 Task: Add the product "Walgreens Wal-Zyr Allergy Tablets 24 Hour 10 mg (5 ct)" to cart from the store "DashMart".
Action: Mouse pressed left at (40, 72)
Screenshot: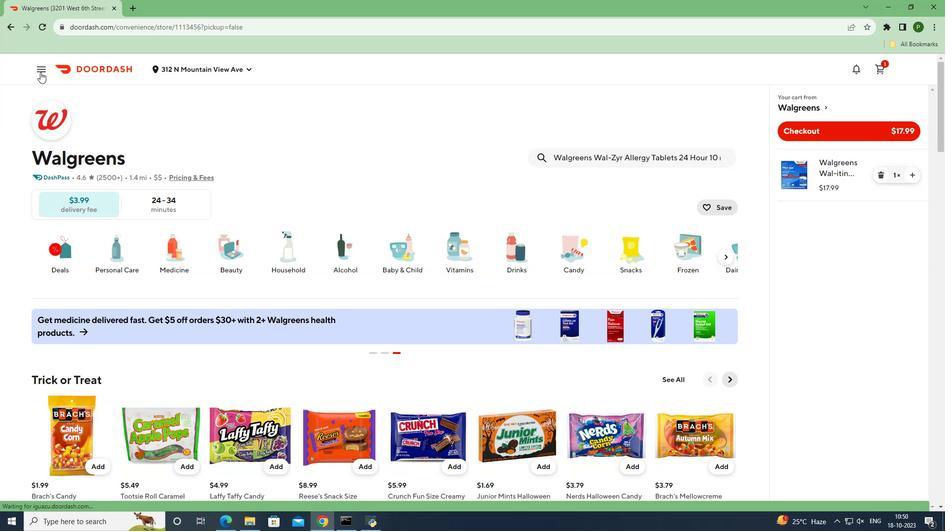 
Action: Mouse moved to (41, 136)
Screenshot: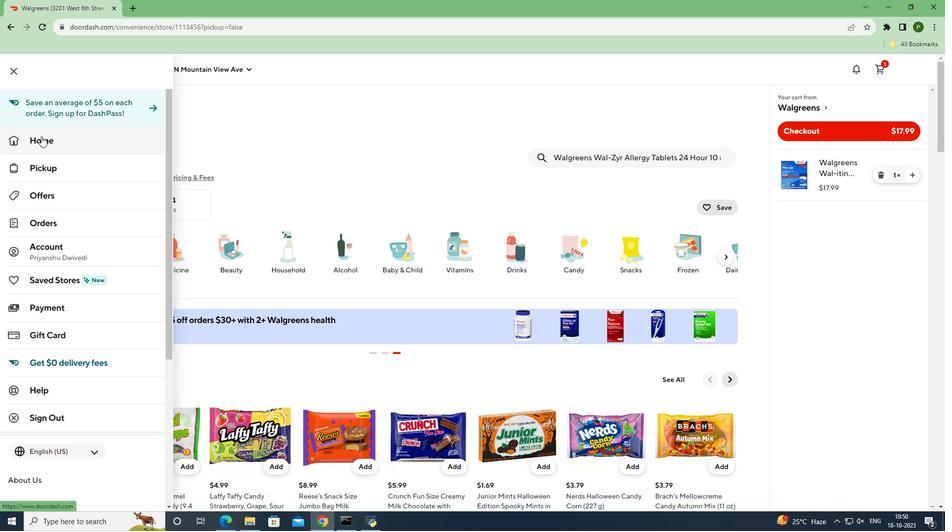 
Action: Mouse pressed left at (41, 136)
Screenshot: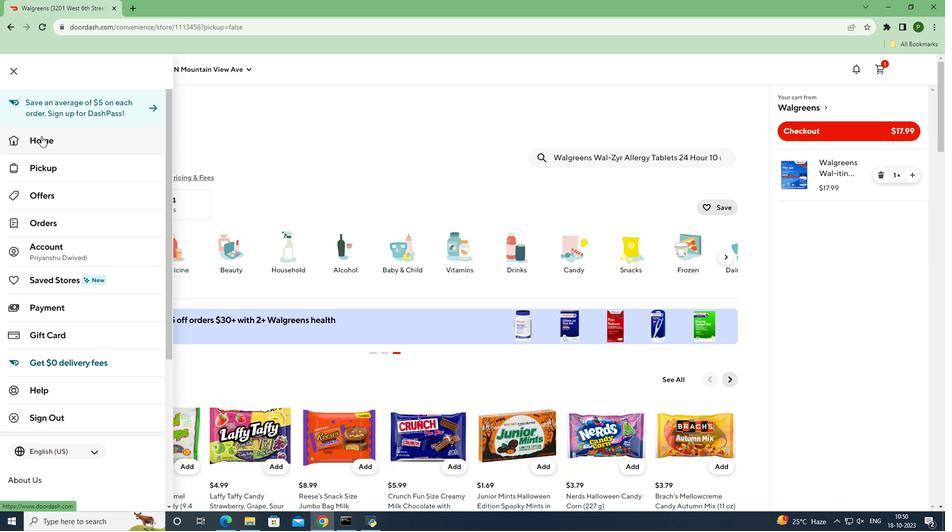 
Action: Mouse moved to (689, 107)
Screenshot: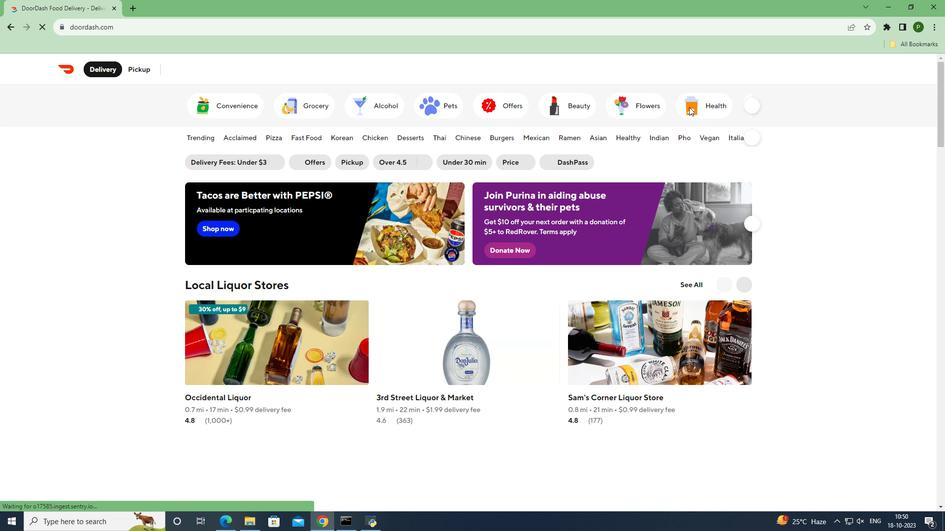 
Action: Mouse pressed left at (689, 107)
Screenshot: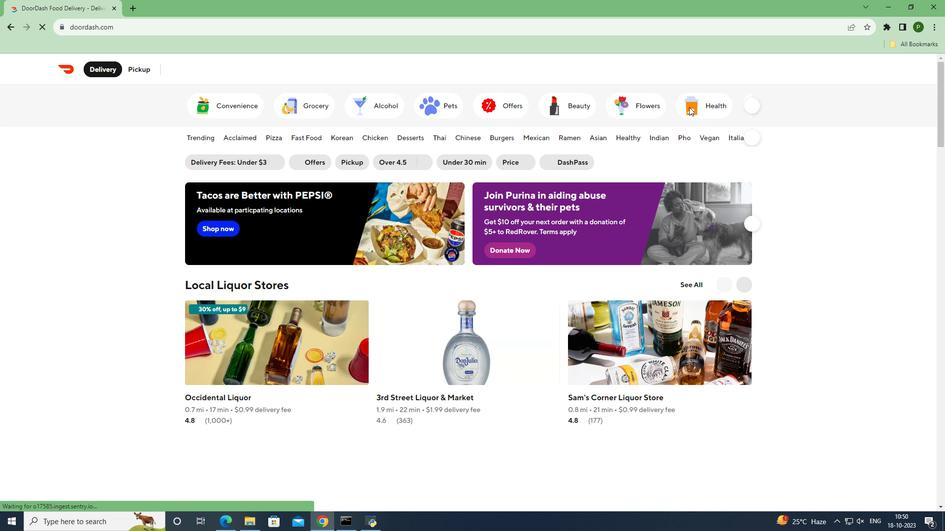 
Action: Mouse moved to (313, 312)
Screenshot: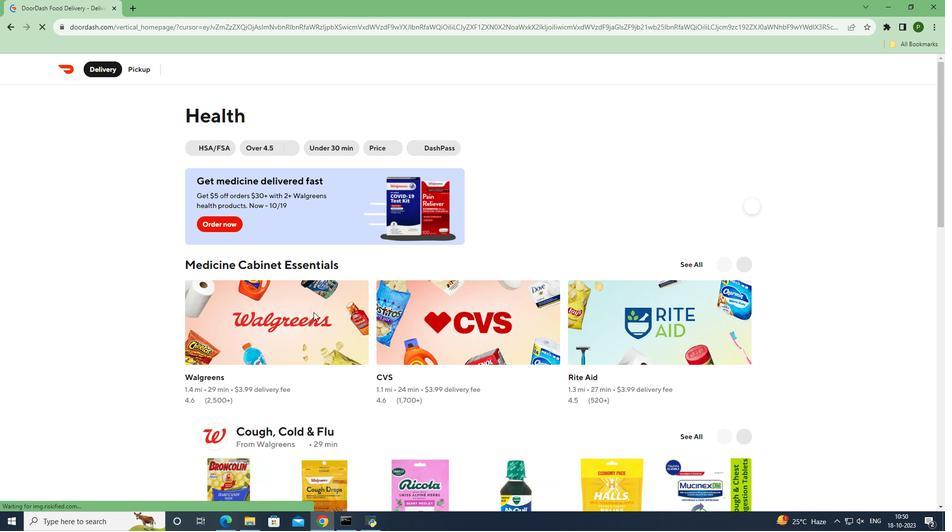
Action: Mouse pressed left at (313, 312)
Screenshot: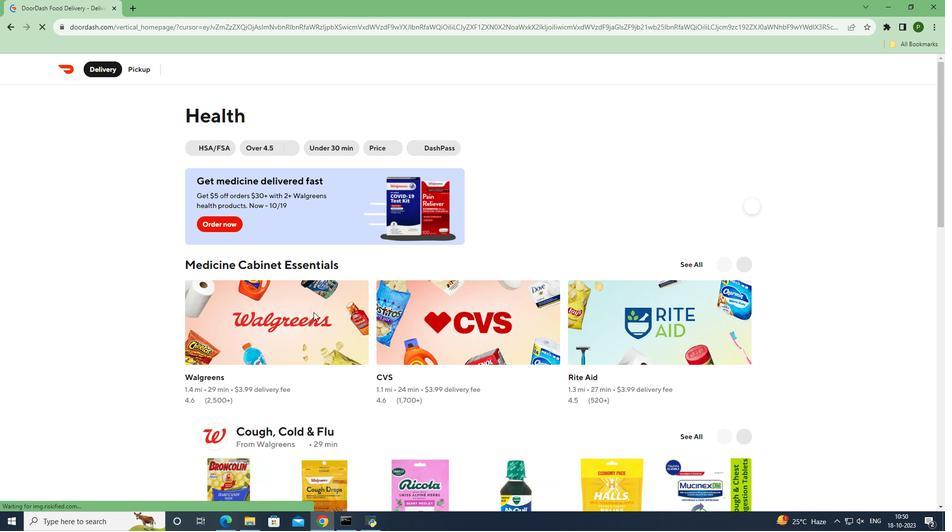 
Action: Mouse moved to (614, 161)
Screenshot: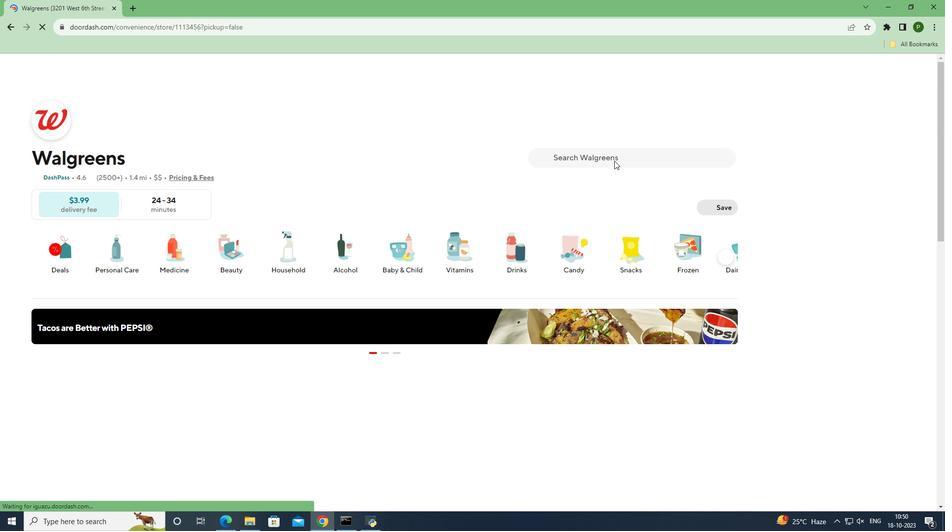 
Action: Mouse pressed left at (614, 161)
Screenshot: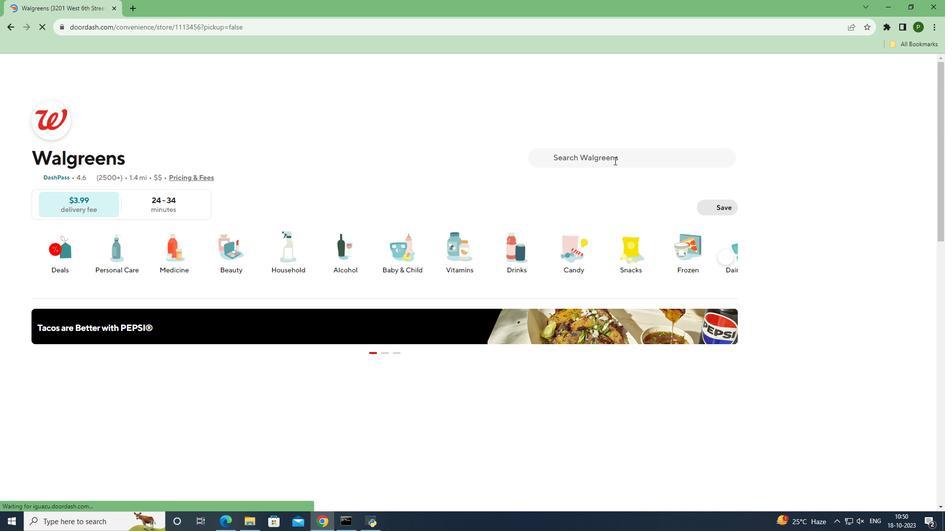 
Action: Key pressed <Key.caps_lock>W<Key.caps_lock>algreens<Key.space><Key.caps_lock>W<Key.caps_lock>al-<Key.caps_lock>Z<Key.caps_lock>yr<Key.space><Key.caps_lock>A<Key.caps_lock>llergy<Key.space><Key.caps_lock>T<Key.caps_lock>ablets<Key.space>24<Key.space><Key.caps_lock>H<Key.caps_lock>our<Key.space><Key.caps_lock>10<Key.space><Key.caps_lock>mg<Key.space><Key.shift_r>(5<Key.space>ct<Key.shift_r>)
Screenshot: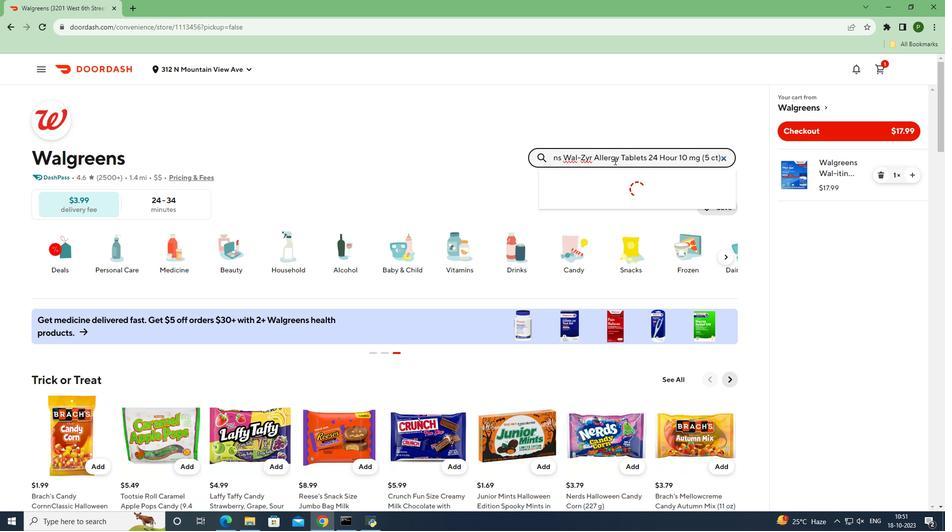
Action: Mouse moved to (612, 186)
Screenshot: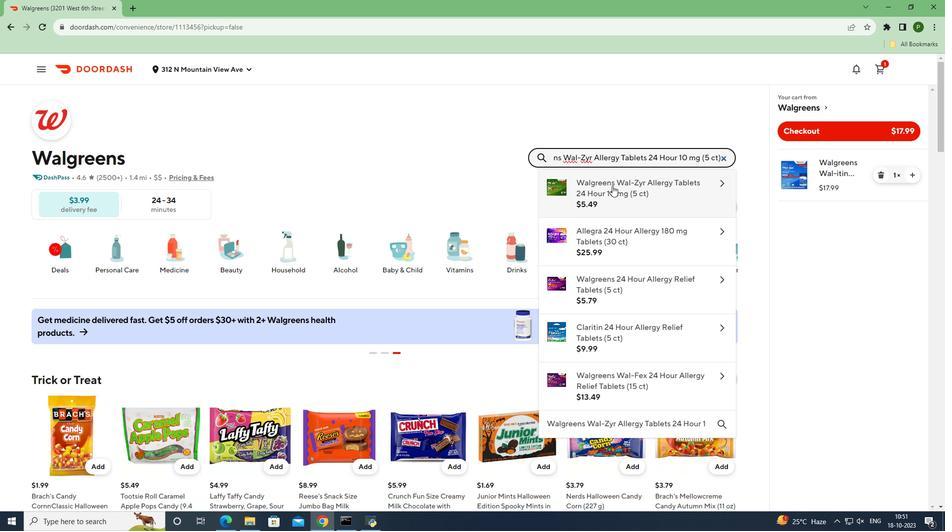 
Action: Mouse pressed left at (612, 186)
Screenshot: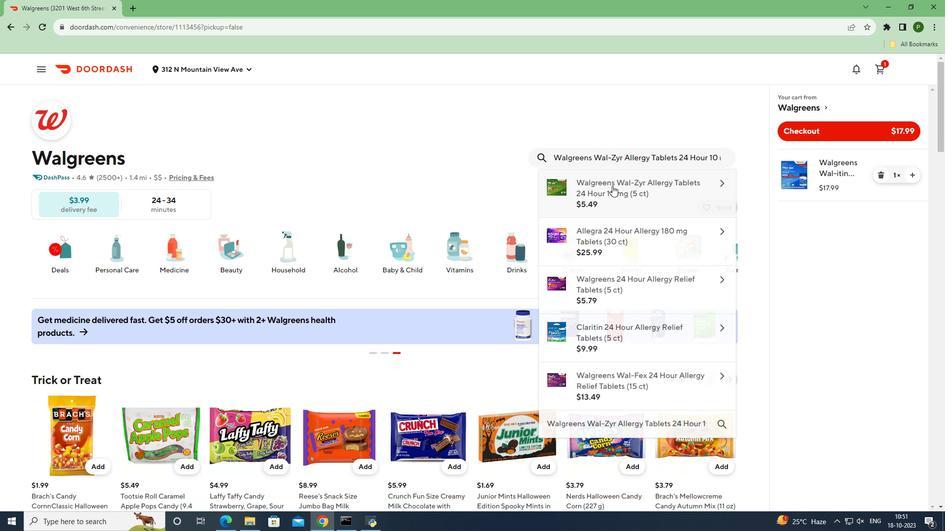 
Action: Mouse moved to (621, 482)
Screenshot: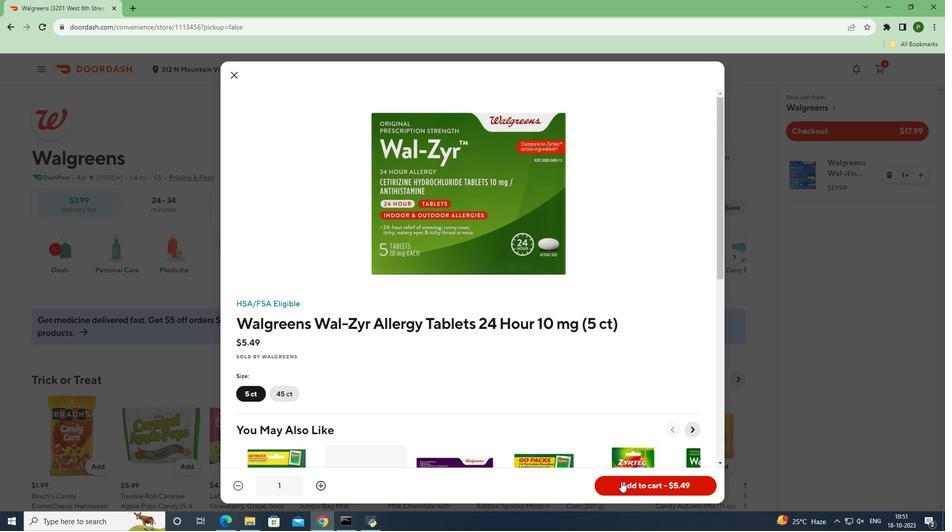 
Action: Mouse pressed left at (621, 482)
Screenshot: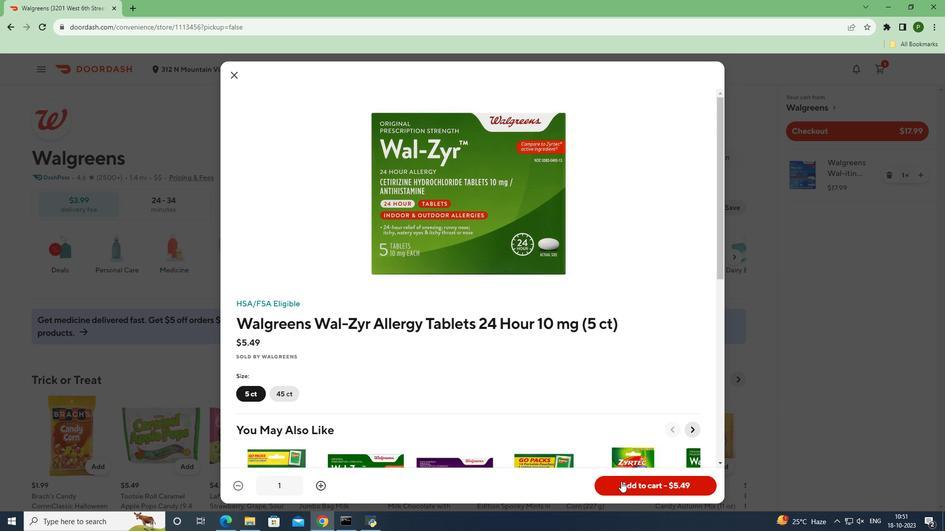 
Action: Mouse moved to (779, 426)
Screenshot: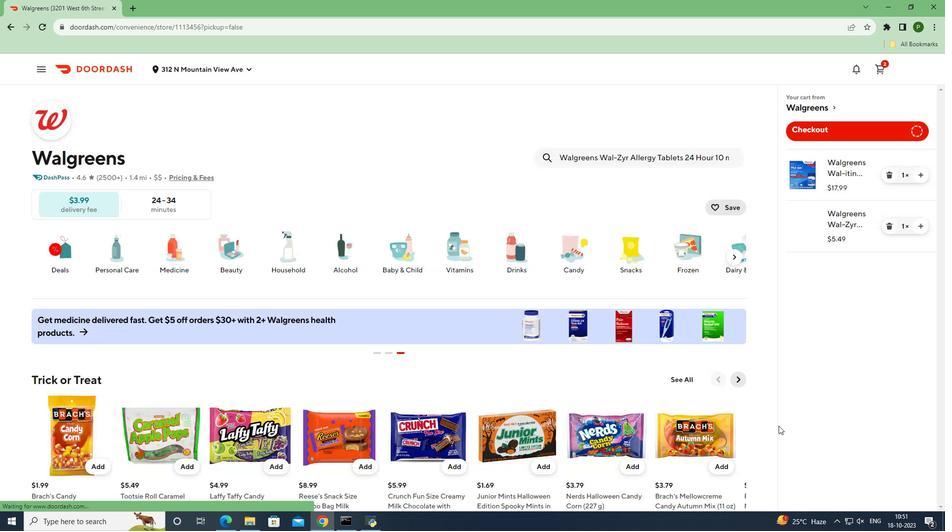 
